 Task: Toggle the scroll beyond the predominant axis line in the text editor,
Action: Mouse moved to (94, 574)
Screenshot: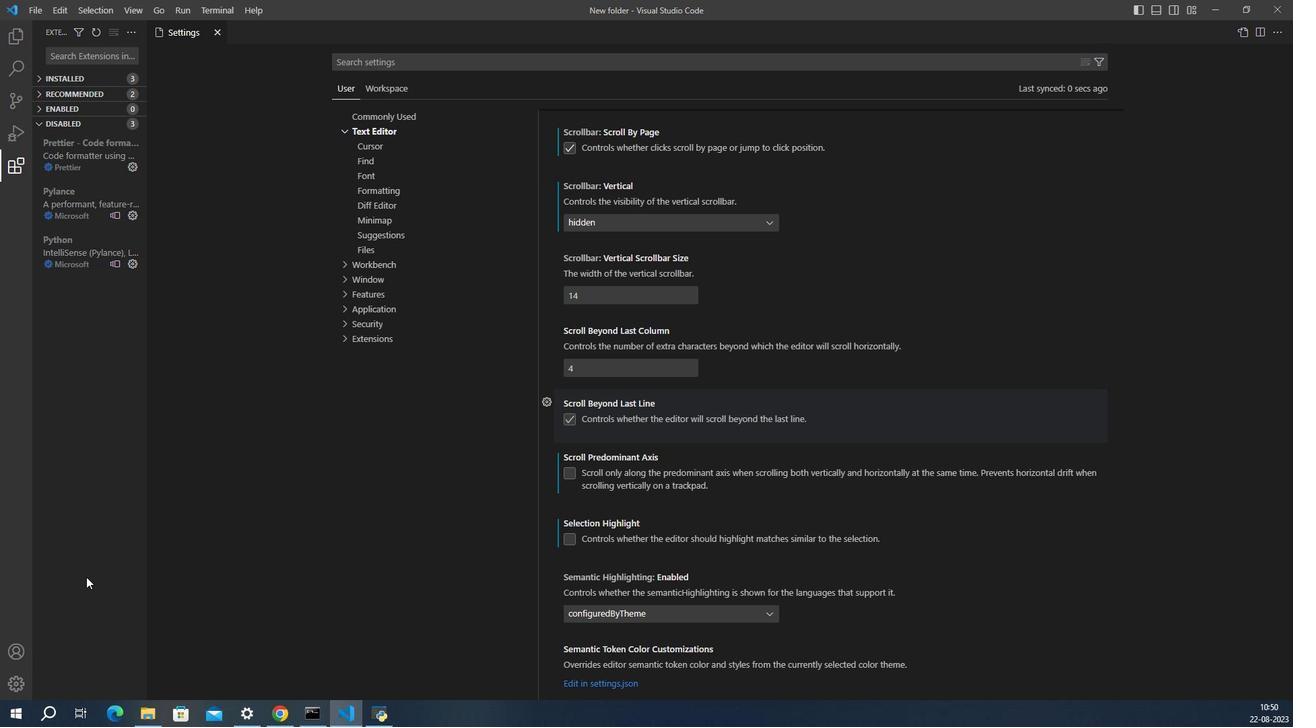 
Action: Mouse pressed left at (94, 574)
Screenshot: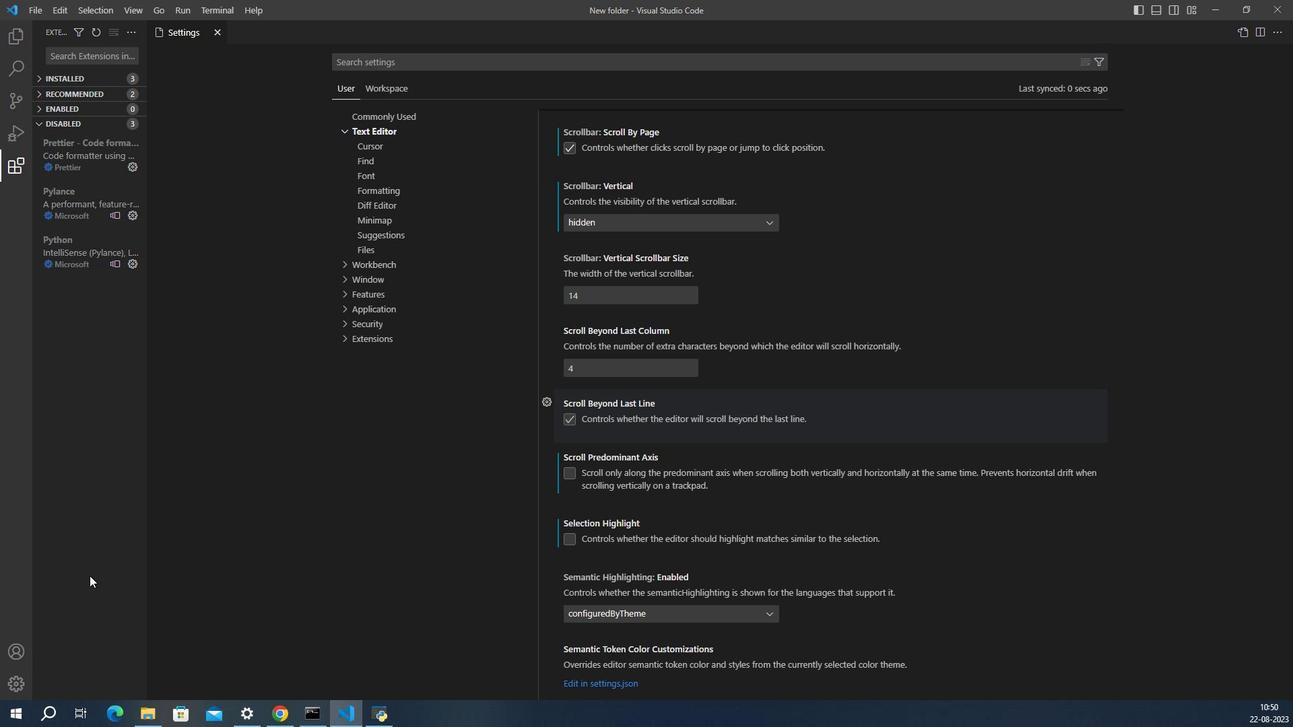 
Action: Mouse moved to (603, 470)
Screenshot: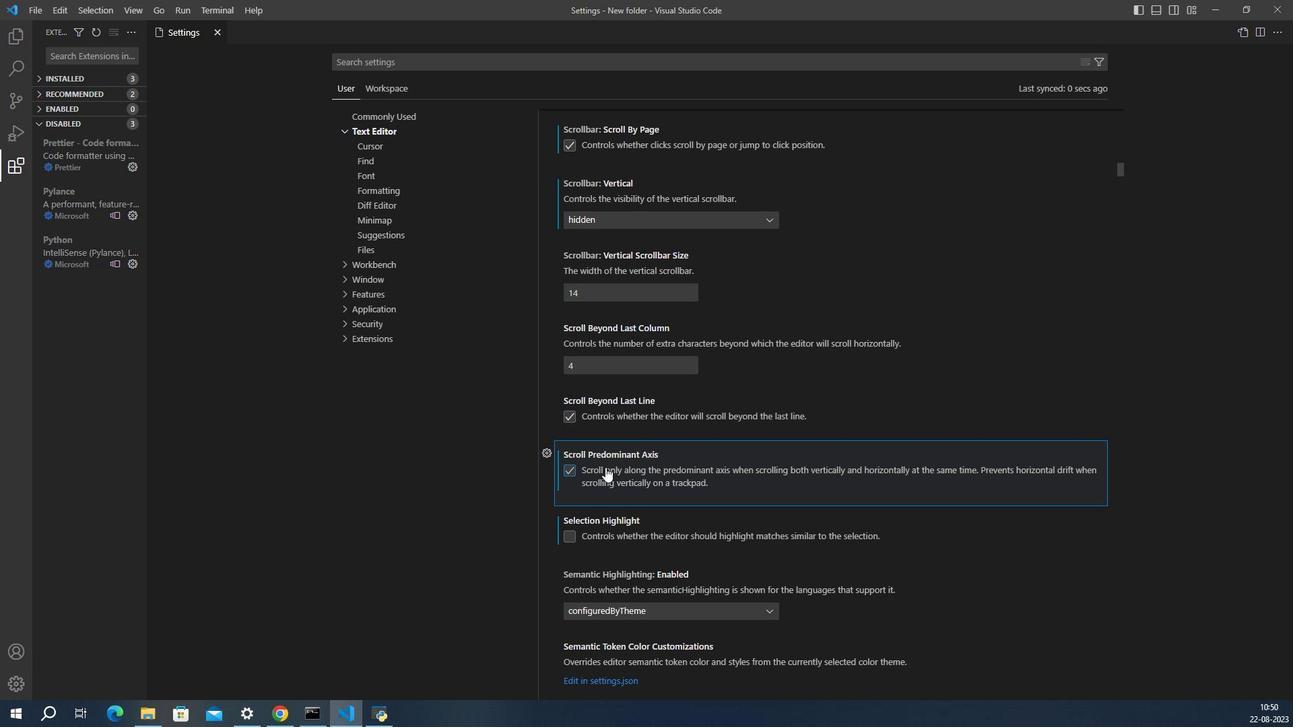 
Action: Mouse pressed left at (603, 470)
Screenshot: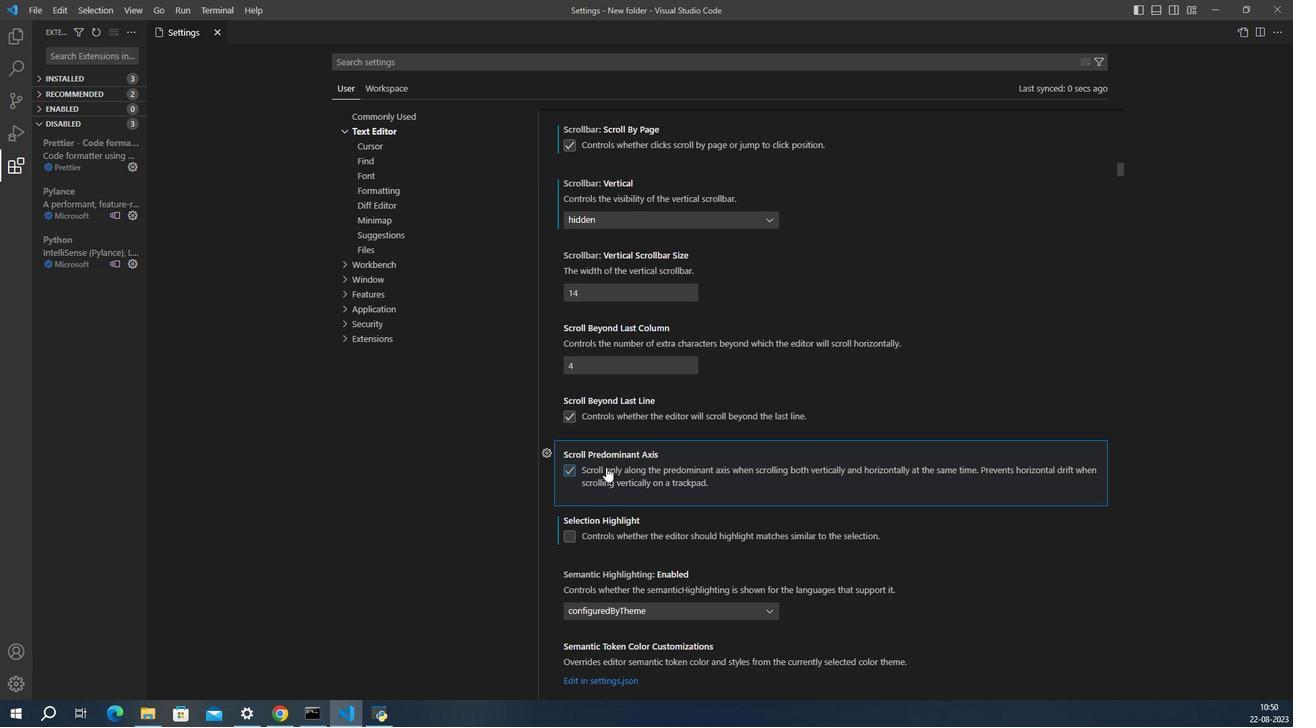 
Action: Mouse moved to (636, 468)
Screenshot: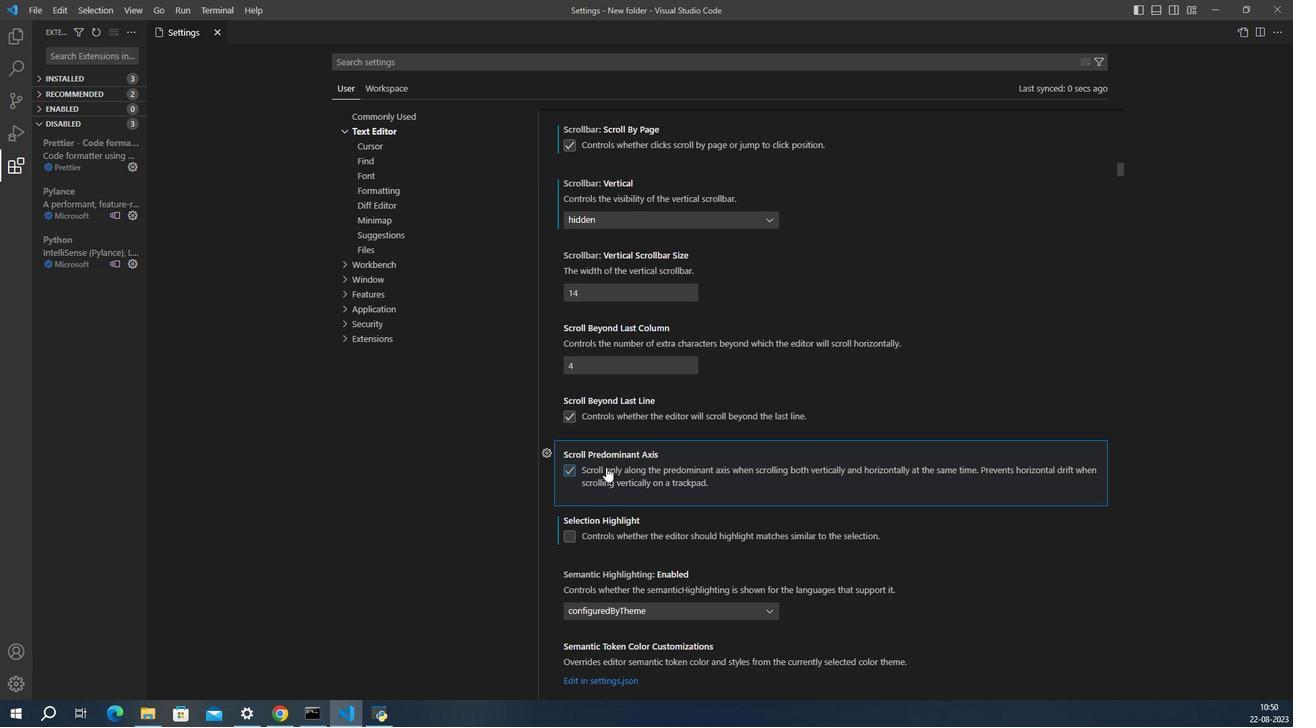 
